 Task: Add a condition where "Ticket status Contains at least one of the following Pending User Verification " in new tickets in your groups.
Action: Mouse moved to (93, 365)
Screenshot: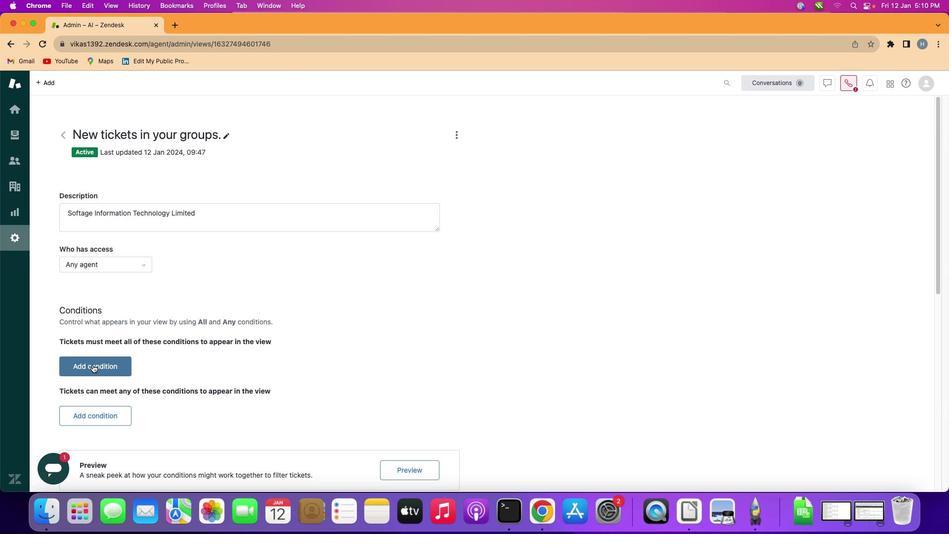
Action: Mouse pressed left at (93, 365)
Screenshot: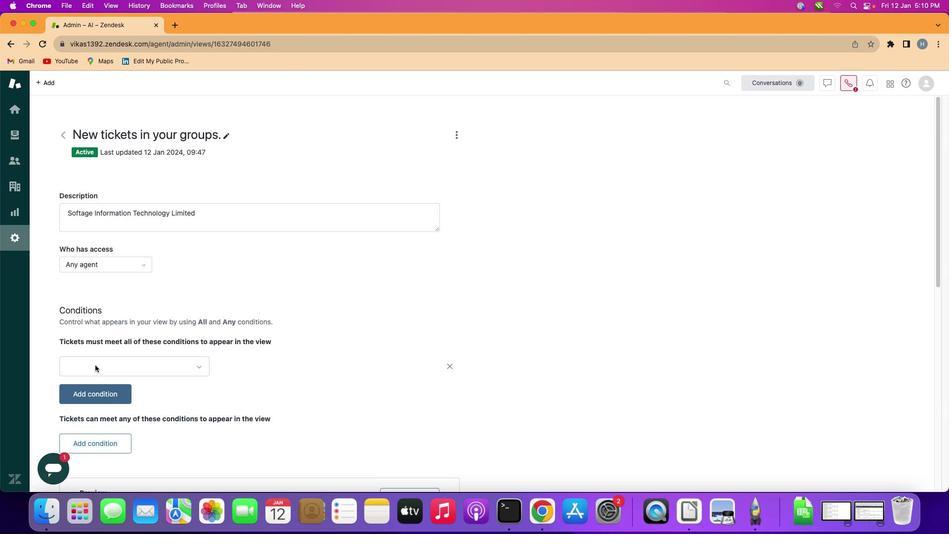 
Action: Mouse moved to (139, 361)
Screenshot: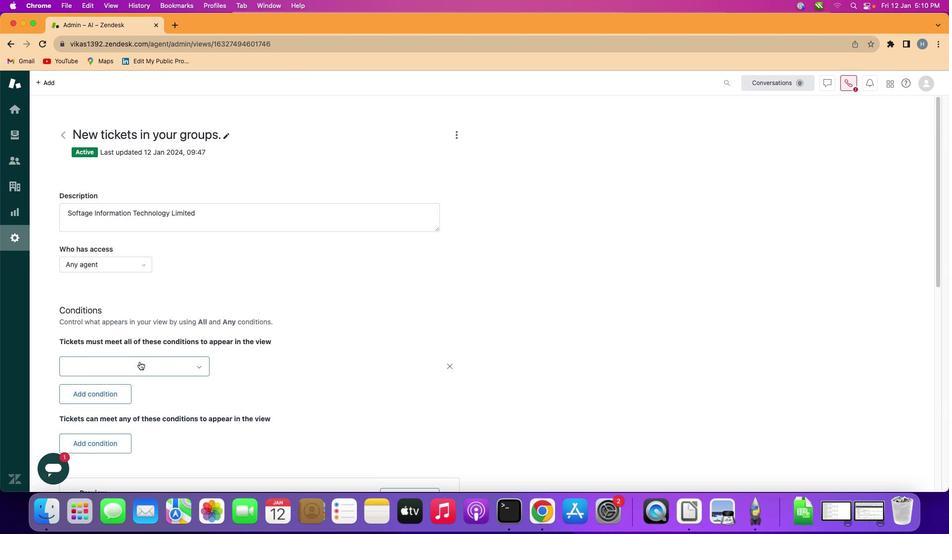 
Action: Mouse pressed left at (139, 361)
Screenshot: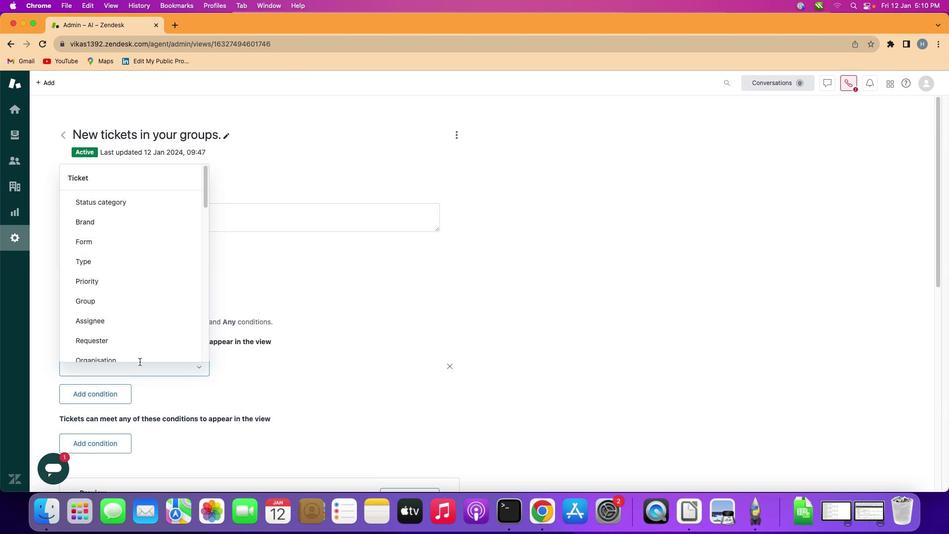 
Action: Mouse moved to (141, 250)
Screenshot: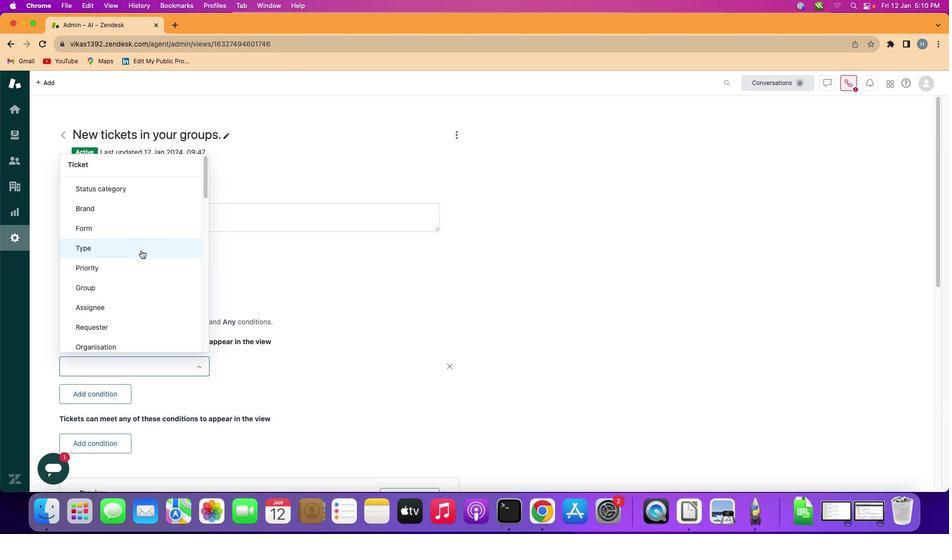 
Action: Mouse scrolled (141, 250) with delta (0, 0)
Screenshot: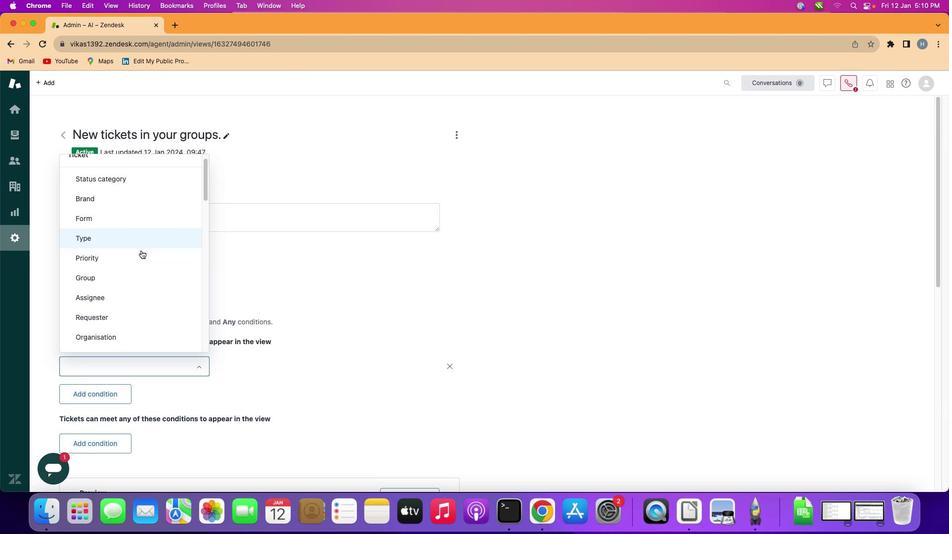 
Action: Mouse scrolled (141, 250) with delta (0, 0)
Screenshot: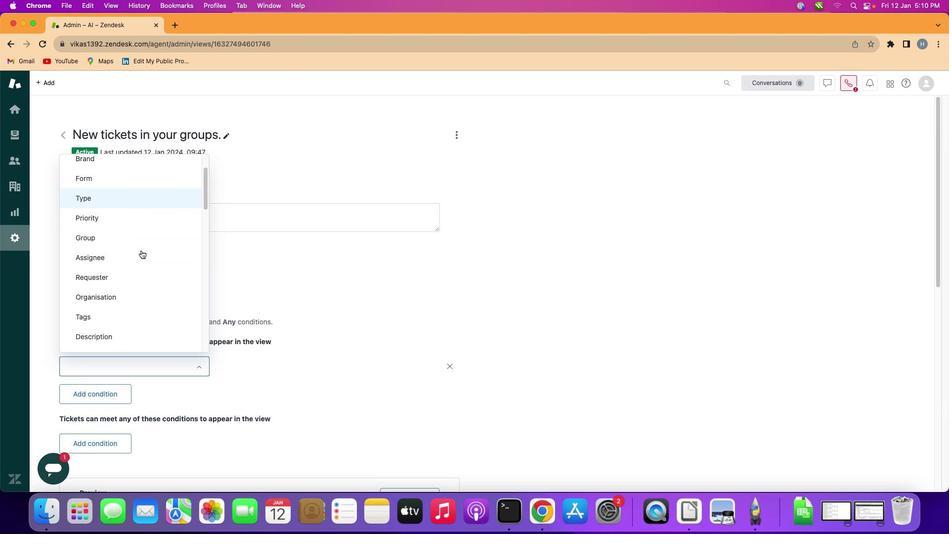 
Action: Mouse scrolled (141, 250) with delta (0, -1)
Screenshot: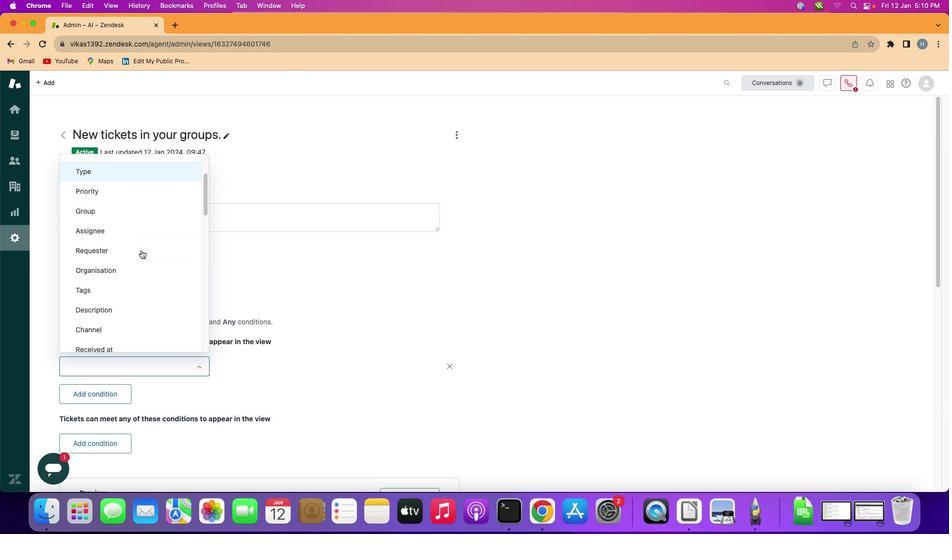 
Action: Mouse scrolled (141, 250) with delta (0, 0)
Screenshot: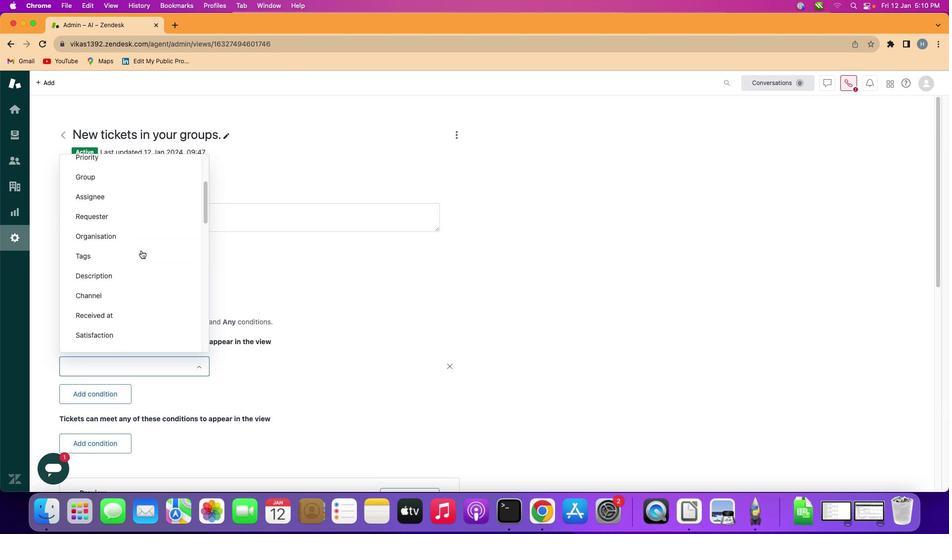 
Action: Mouse scrolled (141, 250) with delta (0, -1)
Screenshot: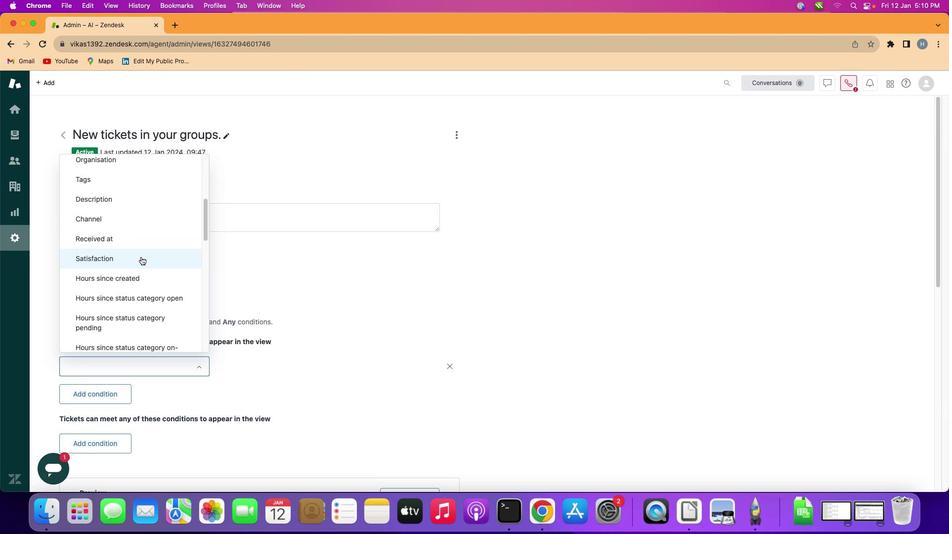 
Action: Mouse moved to (140, 263)
Screenshot: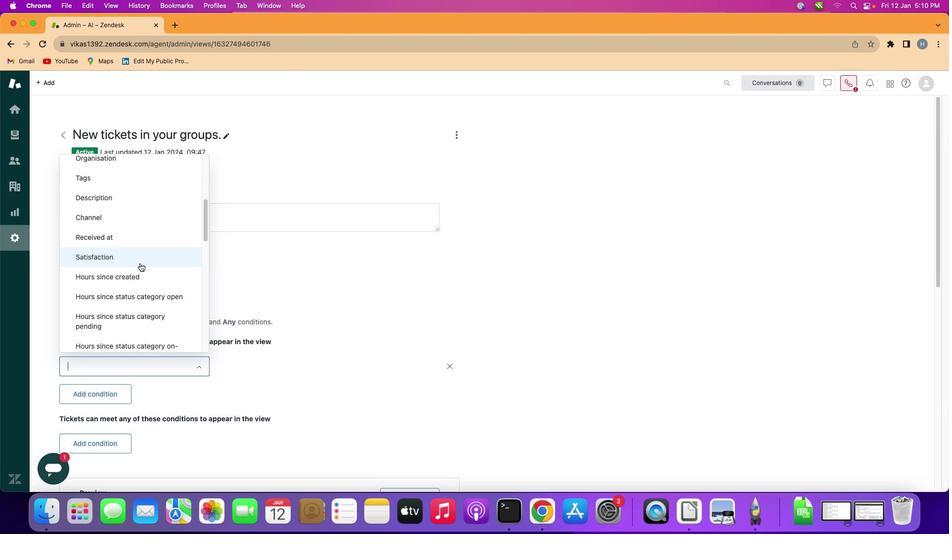 
Action: Mouse scrolled (140, 263) with delta (0, 0)
Screenshot: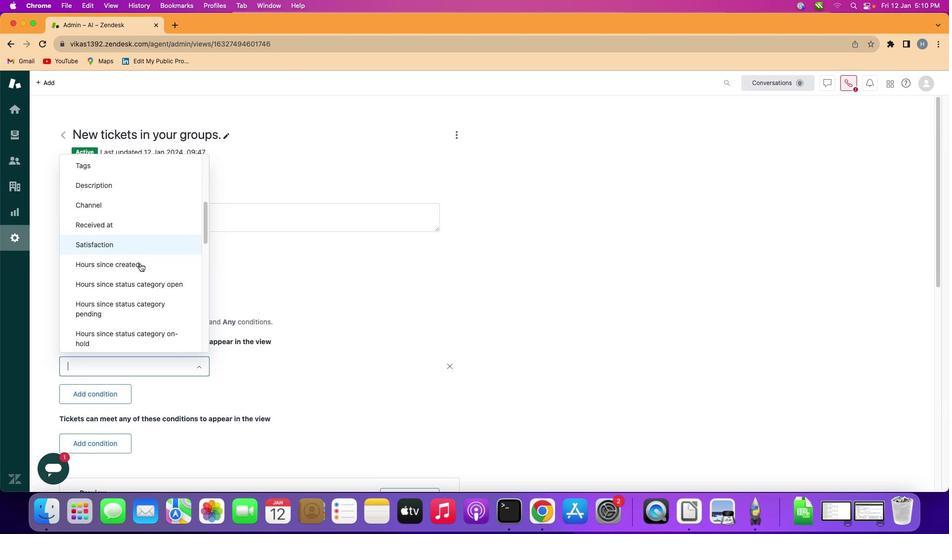 
Action: Mouse scrolled (140, 263) with delta (0, 0)
Screenshot: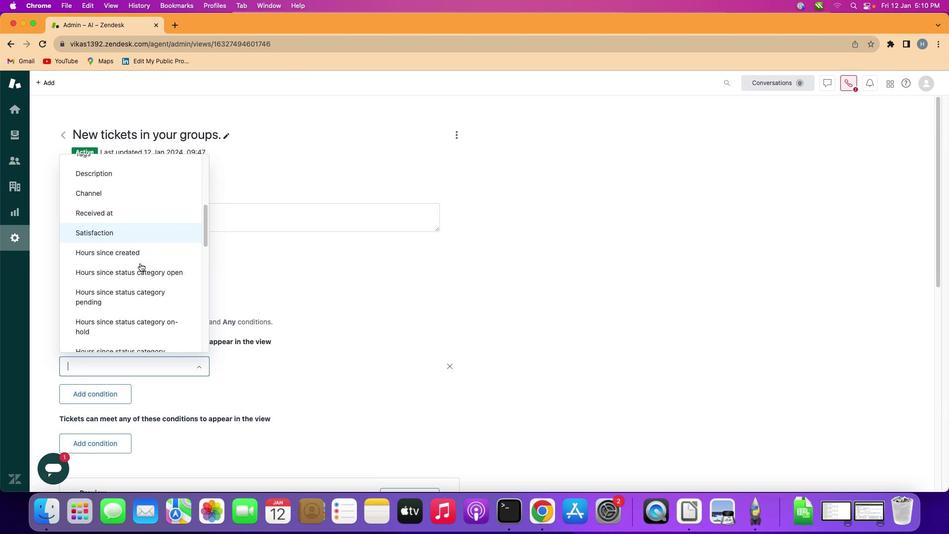 
Action: Mouse scrolled (140, 263) with delta (0, 0)
Screenshot: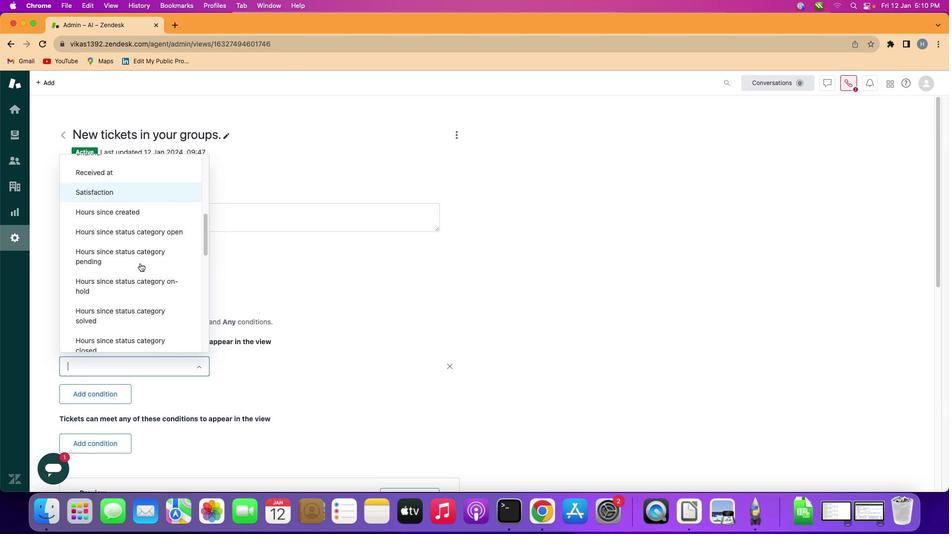 
Action: Mouse scrolled (140, 263) with delta (0, 0)
Screenshot: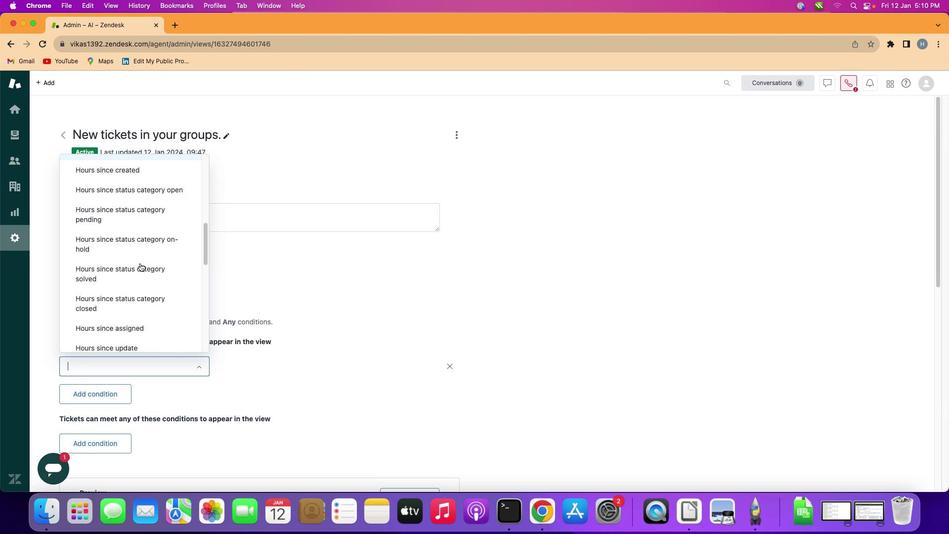 
Action: Mouse scrolled (140, 263) with delta (0, 0)
Screenshot: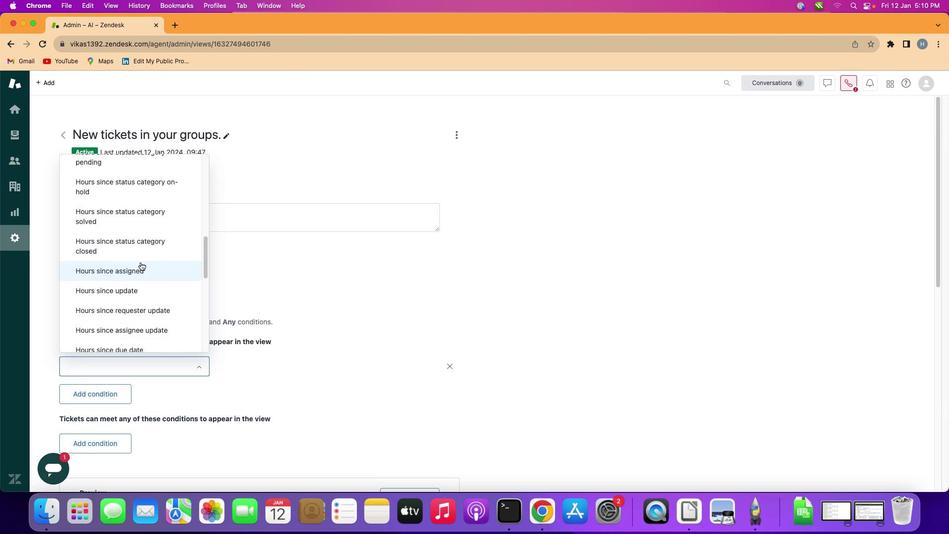 
Action: Mouse moved to (140, 262)
Screenshot: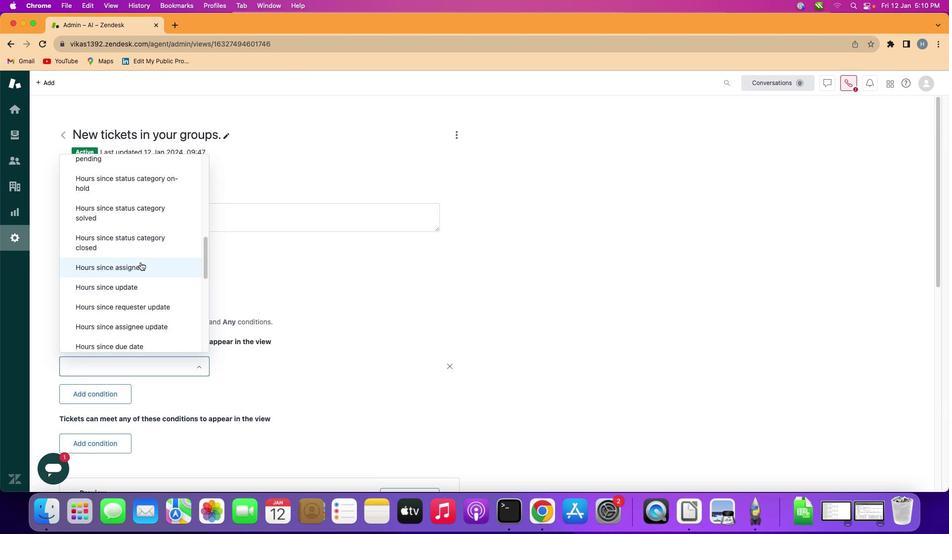 
Action: Mouse scrolled (140, 262) with delta (0, 0)
Screenshot: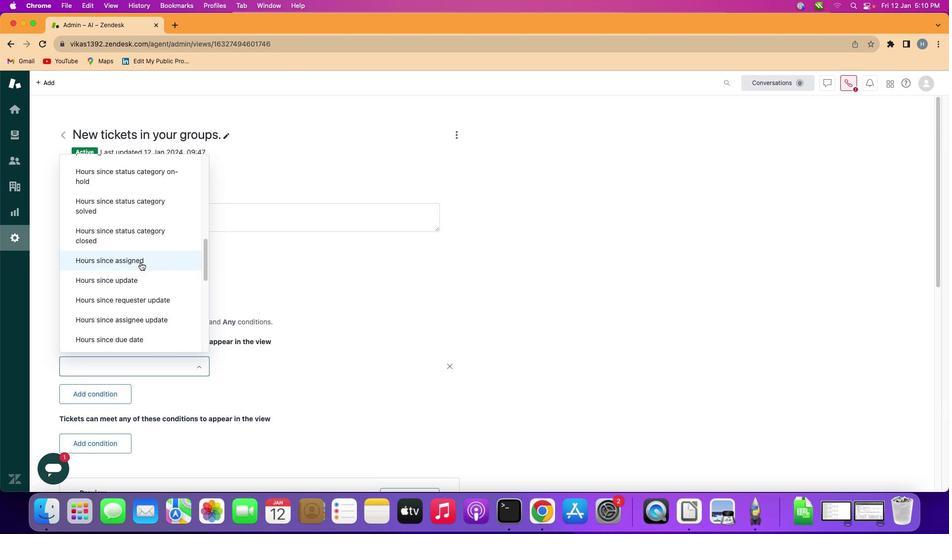 
Action: Mouse scrolled (140, 262) with delta (0, 0)
Screenshot: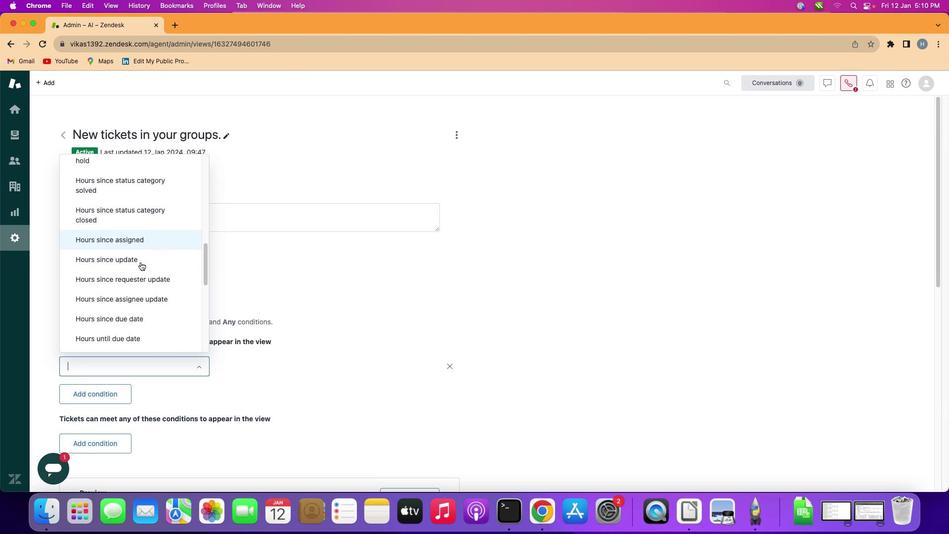 
Action: Mouse scrolled (140, 262) with delta (0, 0)
Screenshot: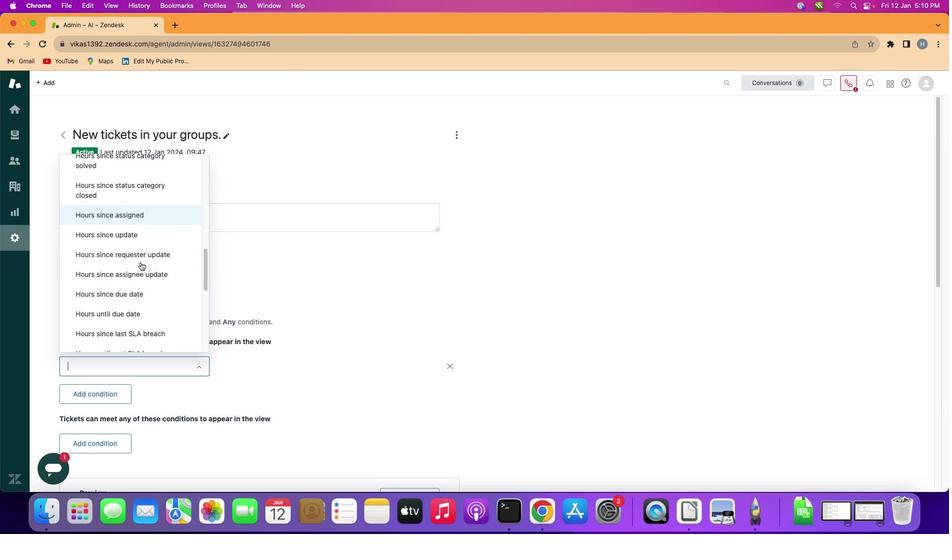
Action: Mouse scrolled (140, 262) with delta (0, 0)
Screenshot: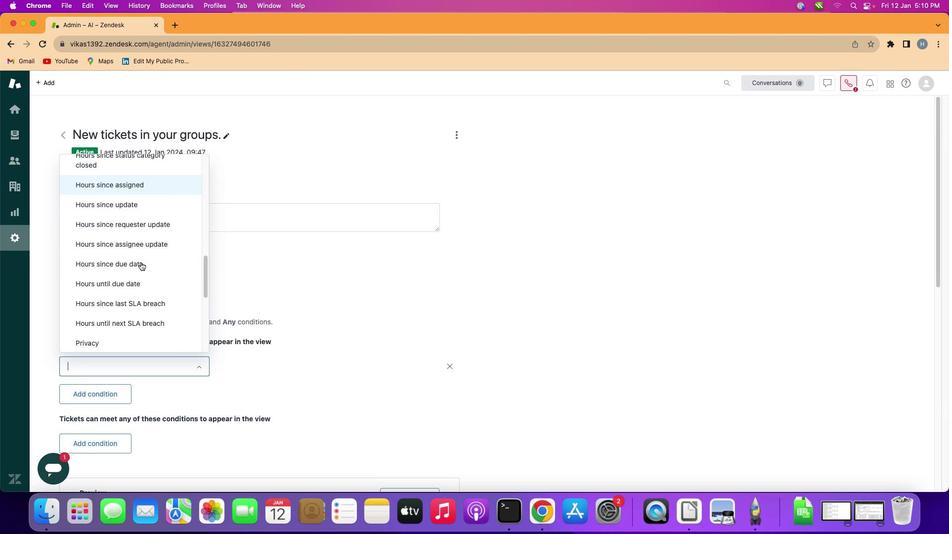 
Action: Mouse scrolled (140, 262) with delta (0, 0)
Screenshot: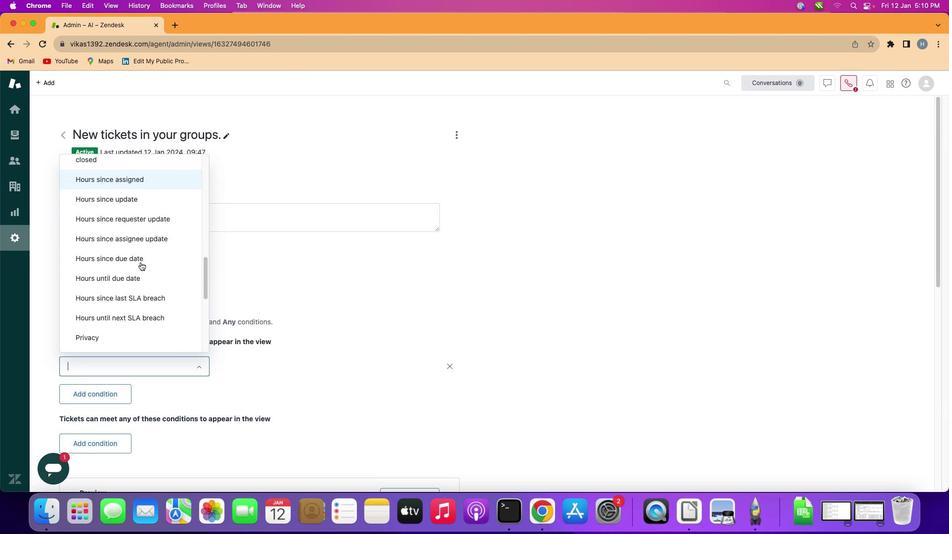 
Action: Mouse scrolled (140, 262) with delta (0, 0)
Screenshot: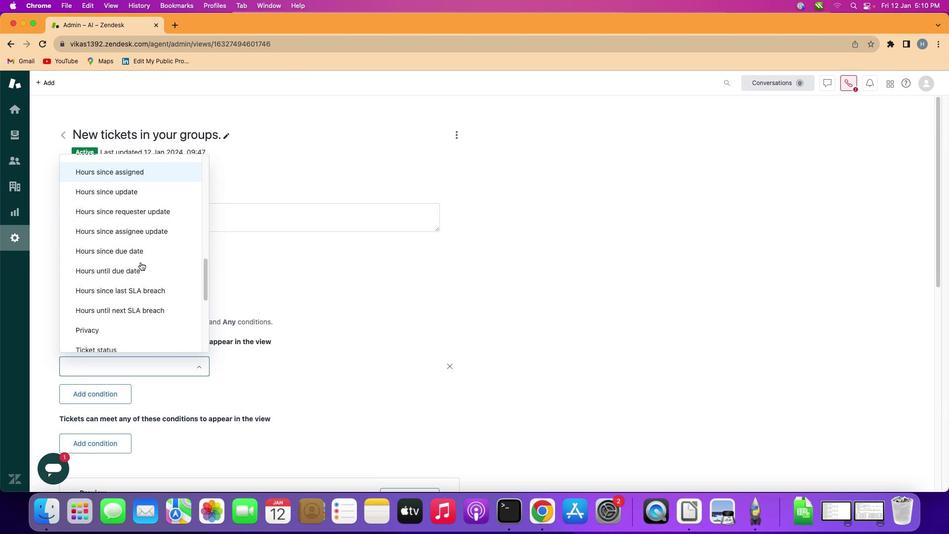 
Action: Mouse scrolled (140, 262) with delta (0, 0)
Screenshot: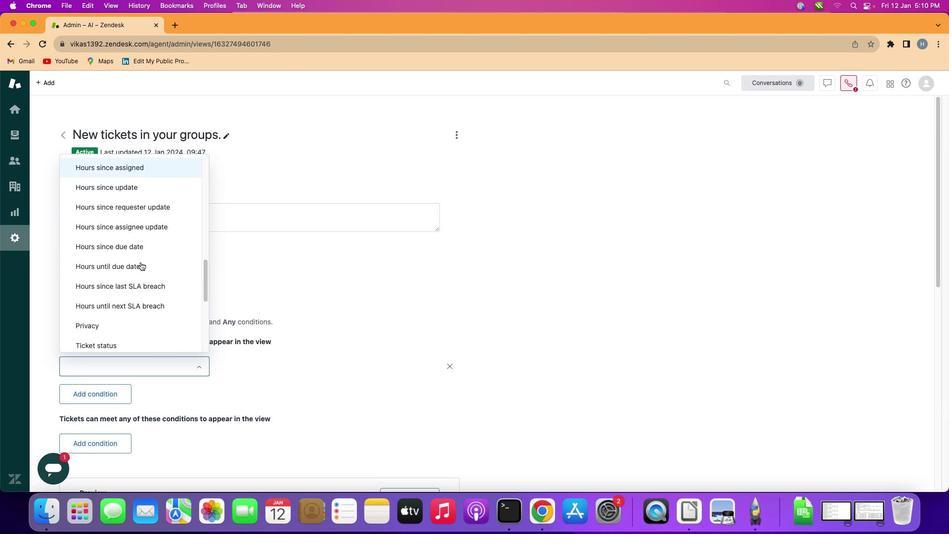 
Action: Mouse scrolled (140, 262) with delta (0, 0)
Screenshot: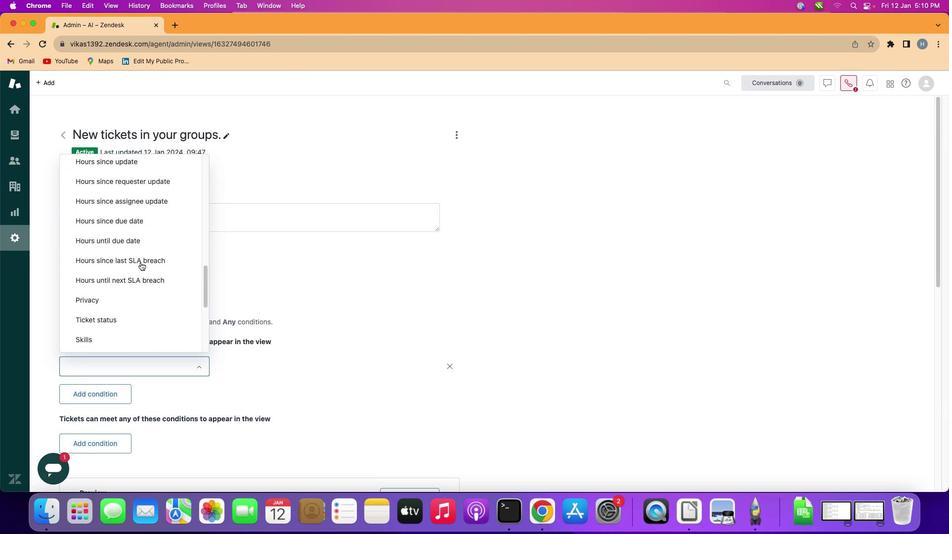 
Action: Mouse moved to (133, 324)
Screenshot: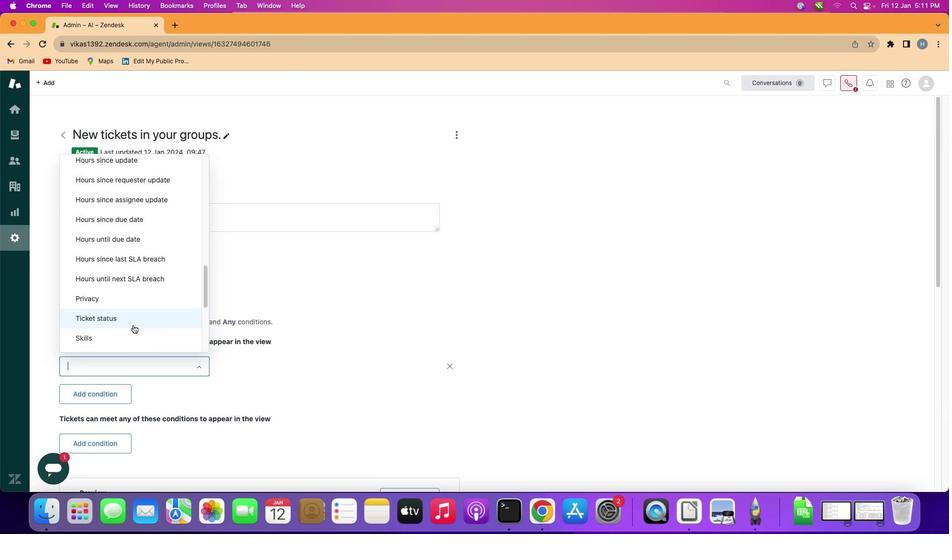 
Action: Mouse pressed left at (133, 324)
Screenshot: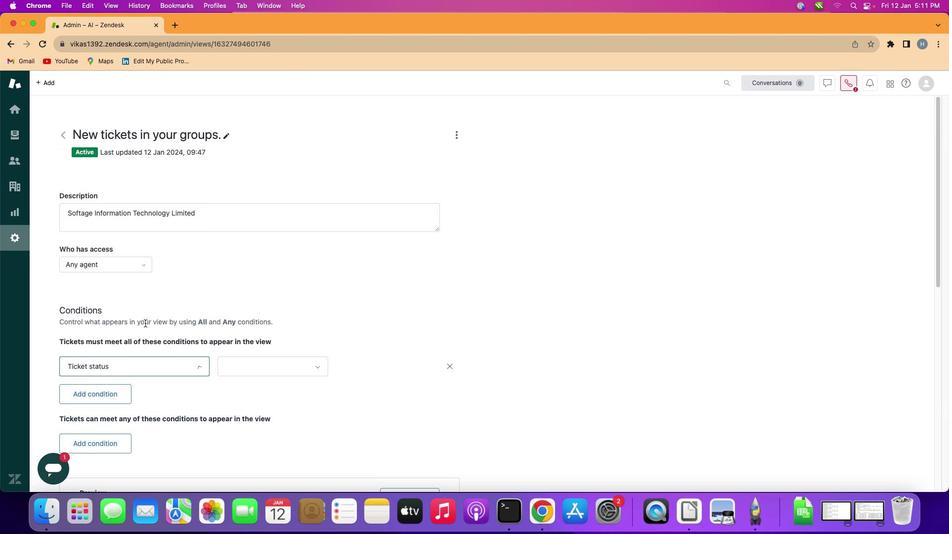 
Action: Mouse moved to (280, 369)
Screenshot: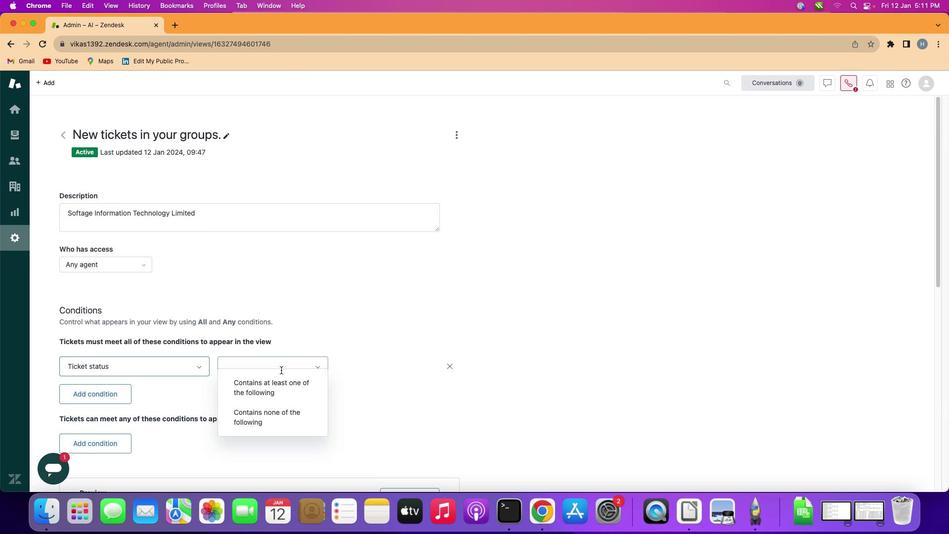 
Action: Mouse pressed left at (280, 369)
Screenshot: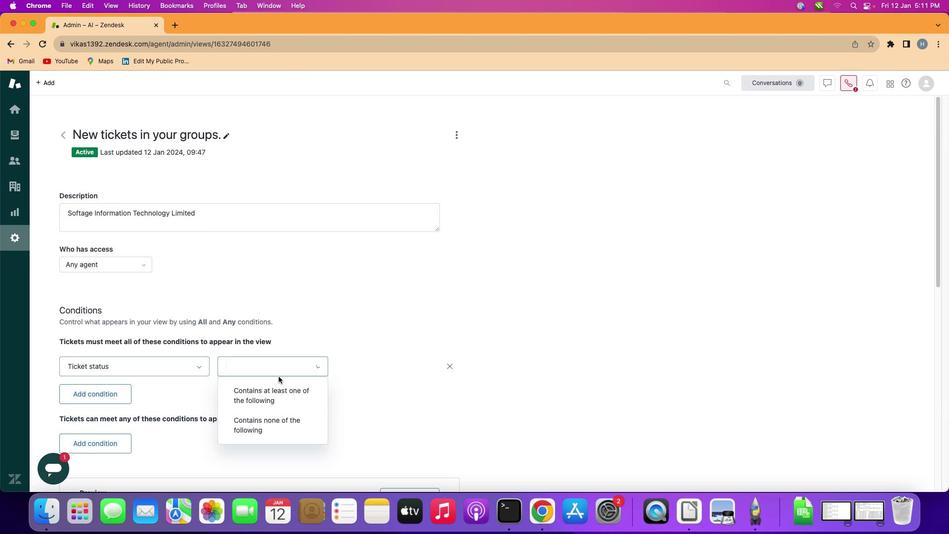
Action: Mouse moved to (271, 393)
Screenshot: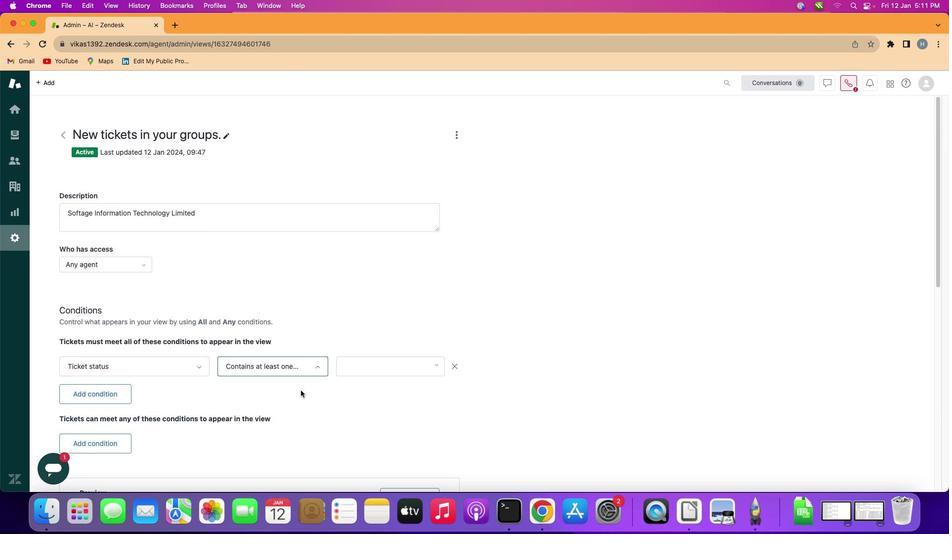 
Action: Mouse pressed left at (271, 393)
Screenshot: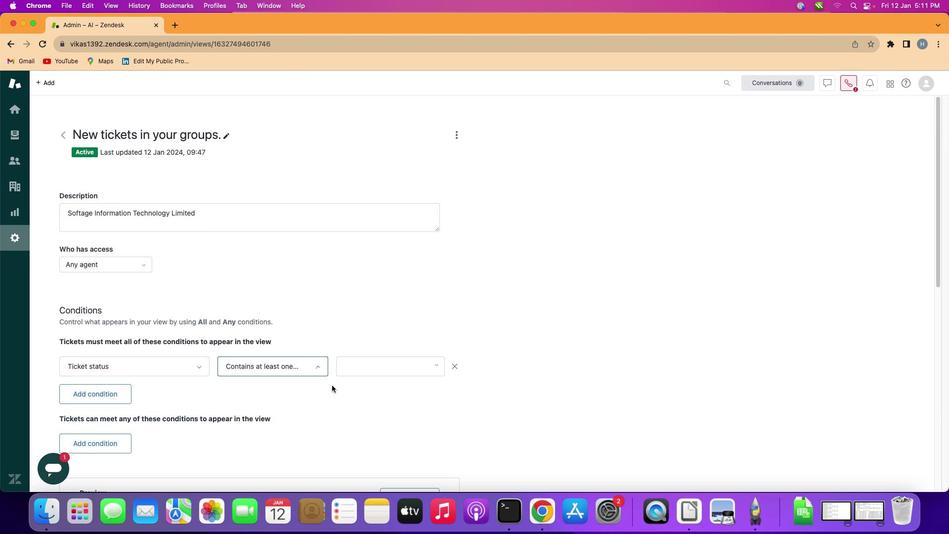 
Action: Mouse moved to (391, 373)
Screenshot: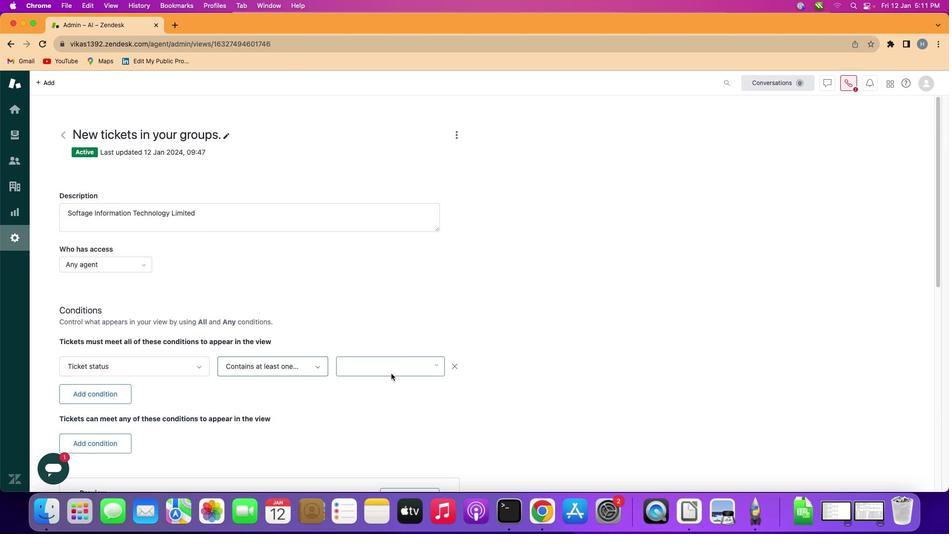 
Action: Mouse pressed left at (391, 373)
Screenshot: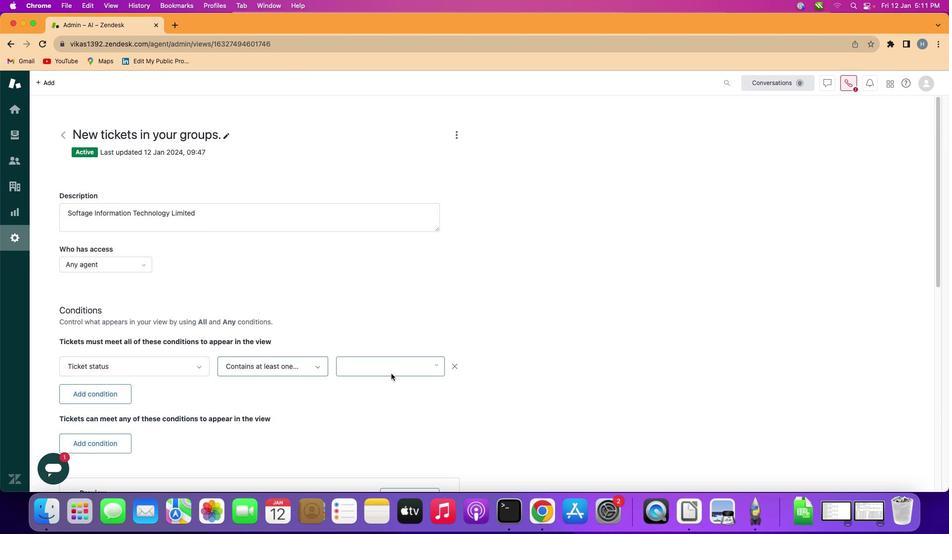 
Action: Mouse moved to (388, 365)
Screenshot: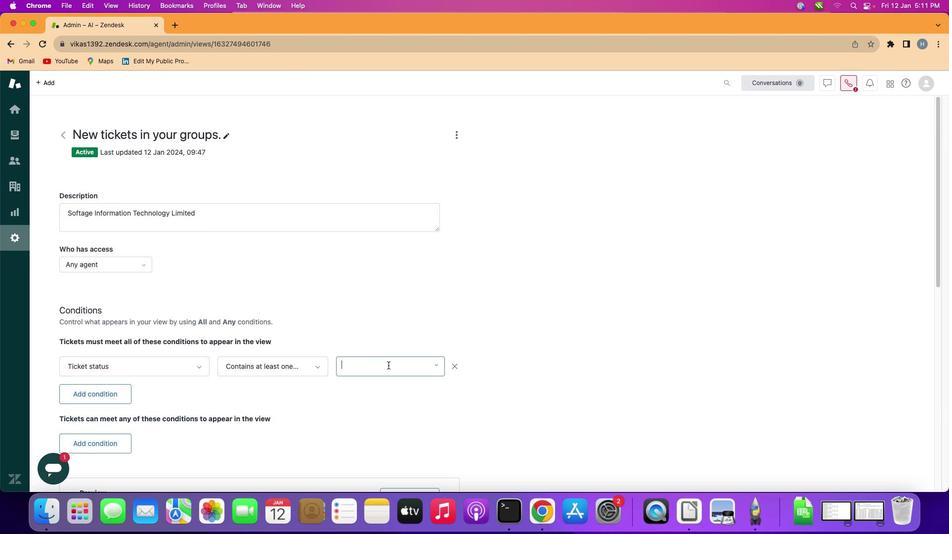 
Action: Mouse pressed left at (388, 365)
Screenshot: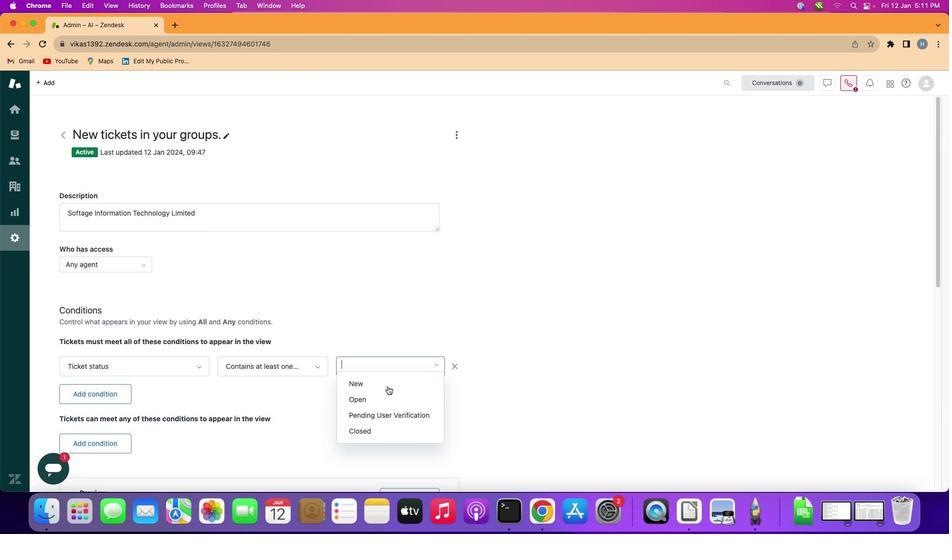 
Action: Mouse moved to (383, 412)
Screenshot: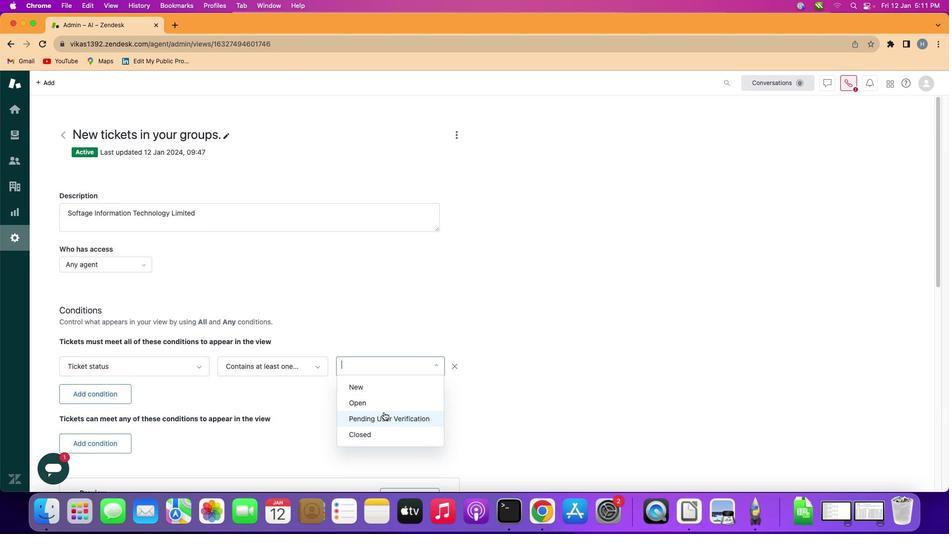 
Action: Mouse pressed left at (383, 412)
Screenshot: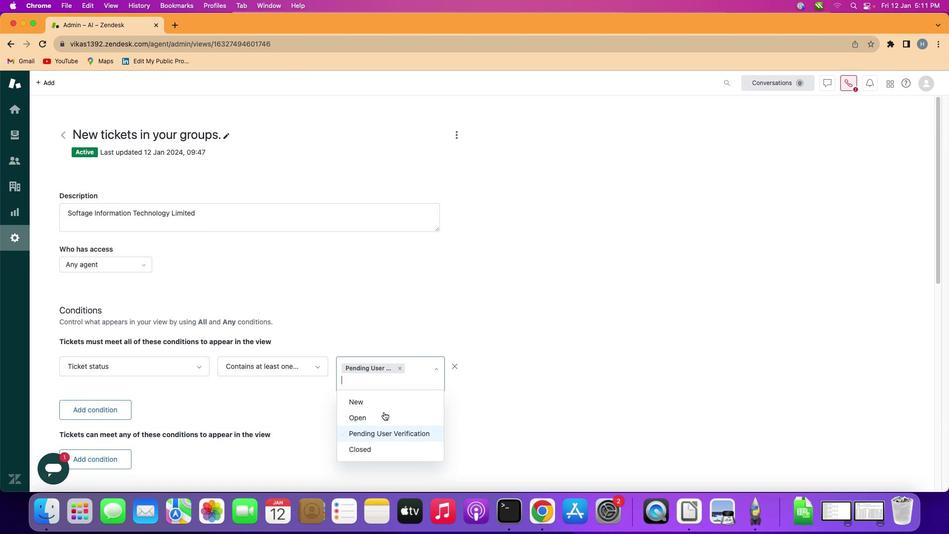 
Action: Mouse moved to (383, 411)
Screenshot: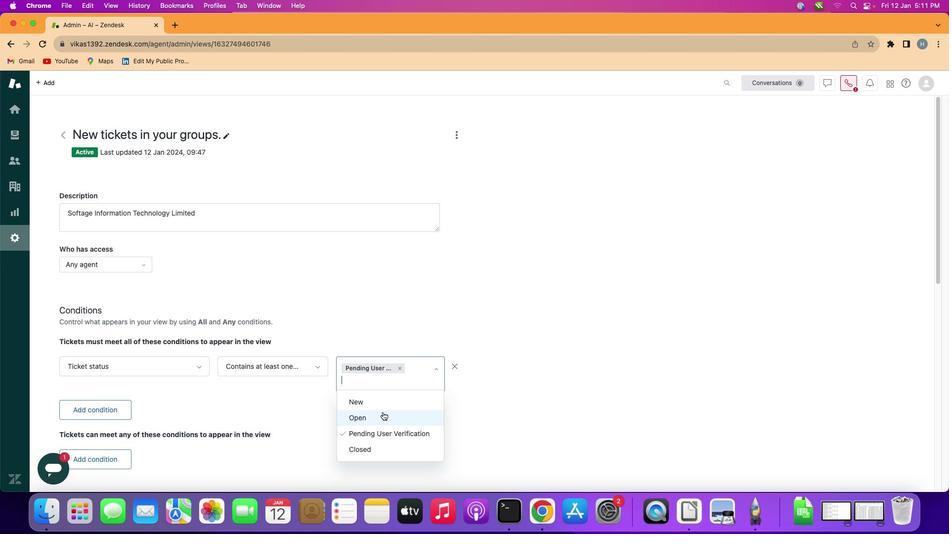 
